 Task: Enable the overlay "RSS and Atom feed display" for transcode stream output.
Action: Mouse moved to (125, 17)
Screenshot: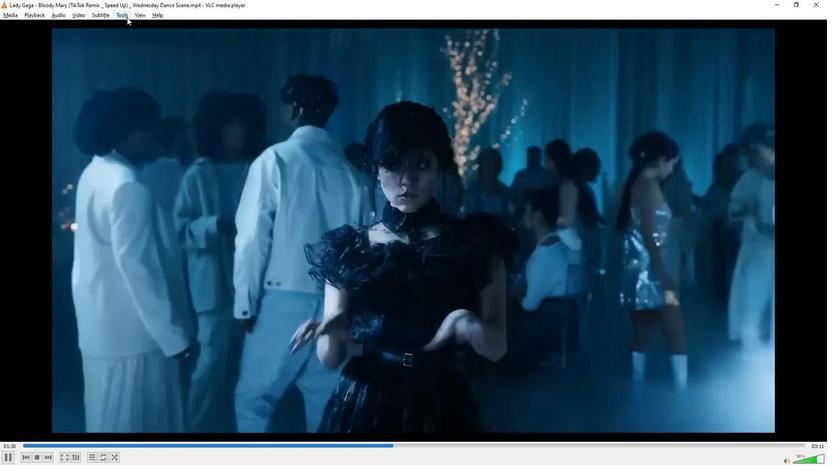 
Action: Mouse pressed left at (125, 17)
Screenshot: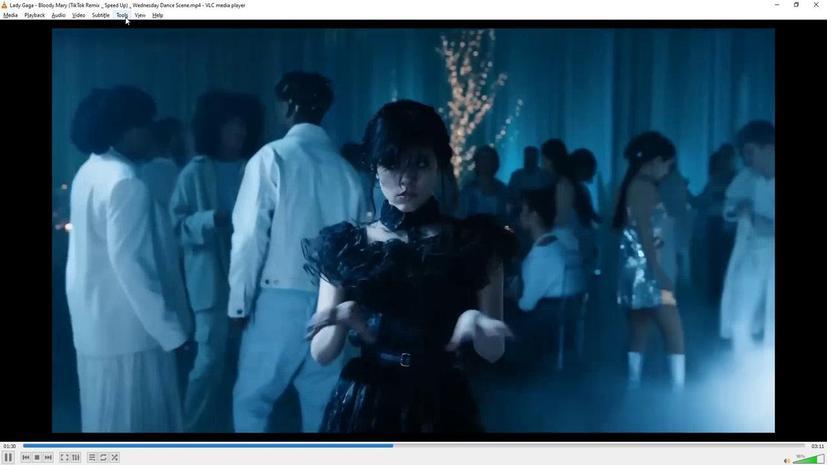 
Action: Mouse moved to (133, 118)
Screenshot: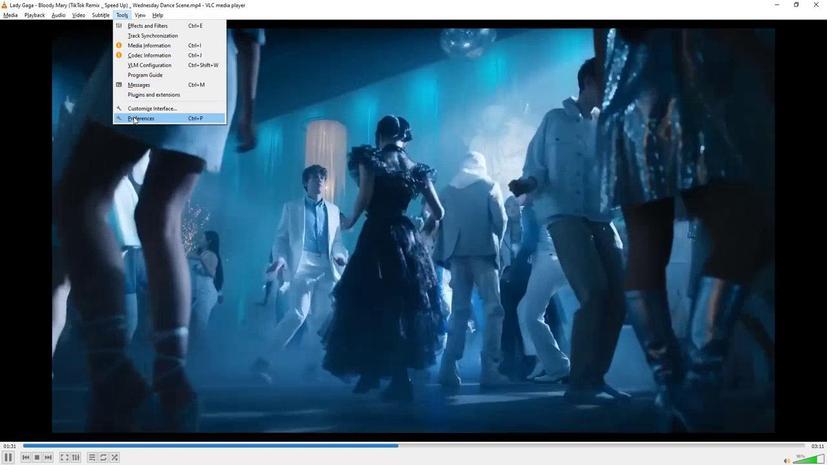 
Action: Mouse pressed left at (133, 118)
Screenshot: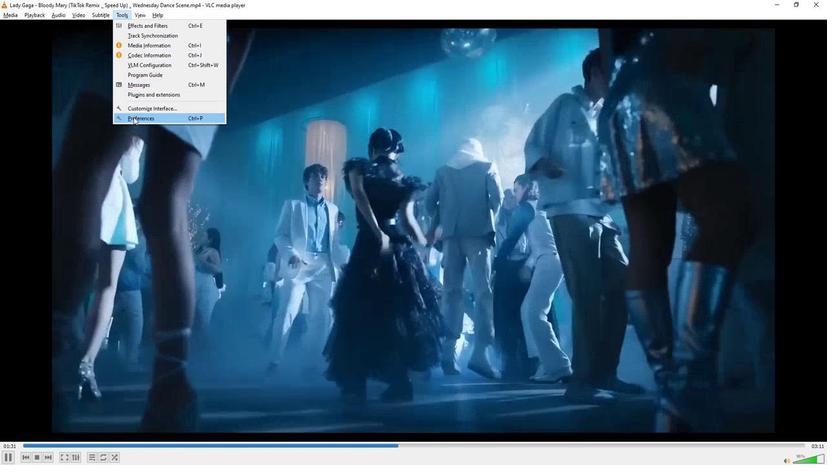 
Action: Mouse moved to (241, 354)
Screenshot: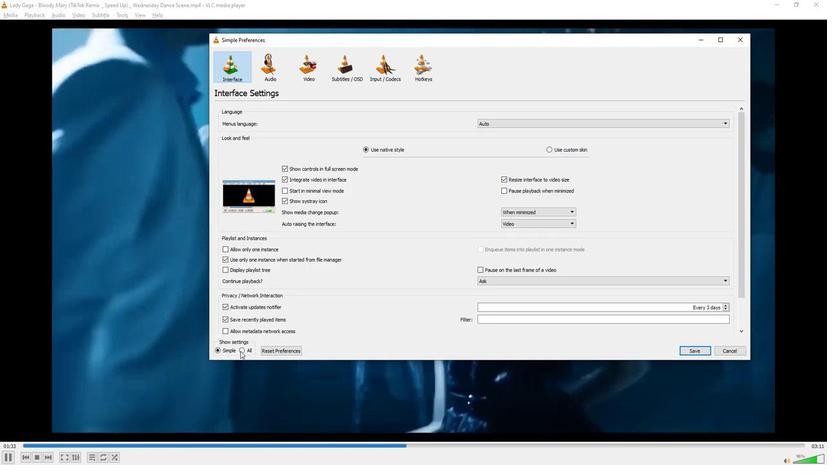 
Action: Mouse pressed left at (241, 354)
Screenshot: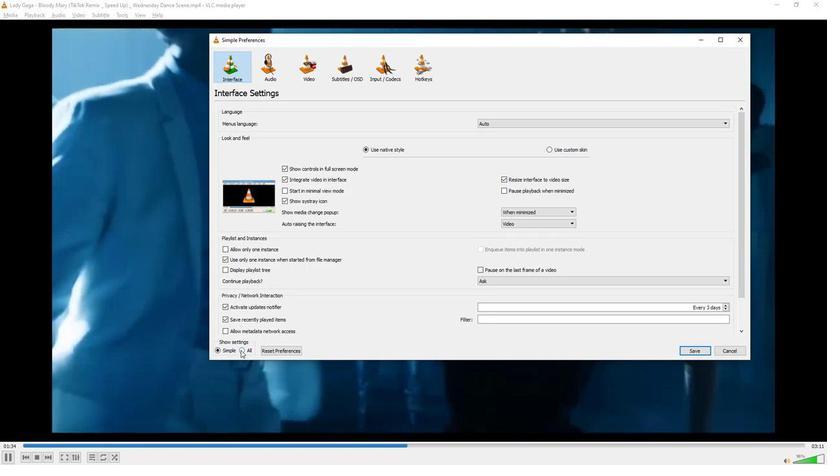 
Action: Mouse moved to (262, 272)
Screenshot: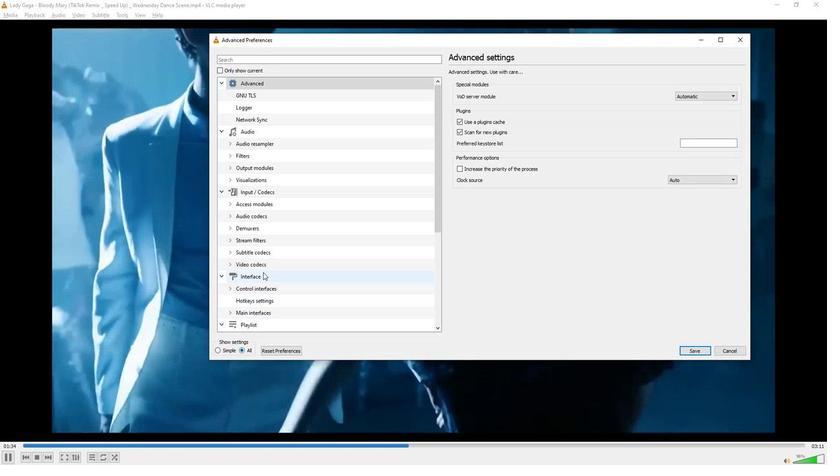 
Action: Mouse scrolled (262, 271) with delta (0, 0)
Screenshot: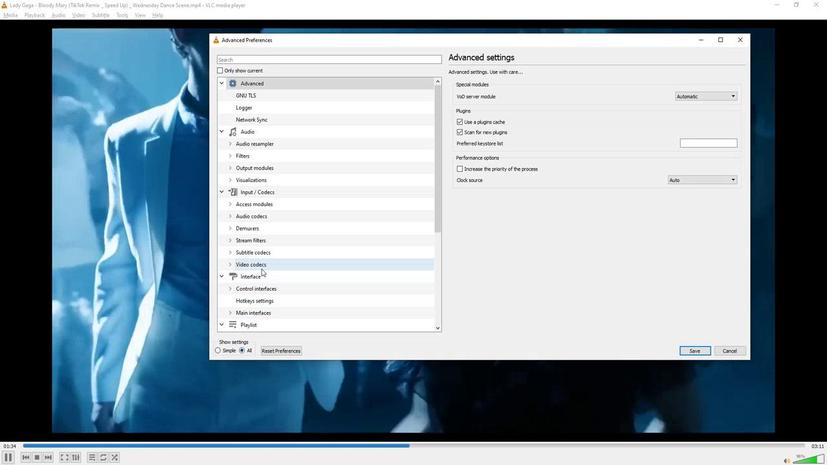 
Action: Mouse scrolled (262, 271) with delta (0, 0)
Screenshot: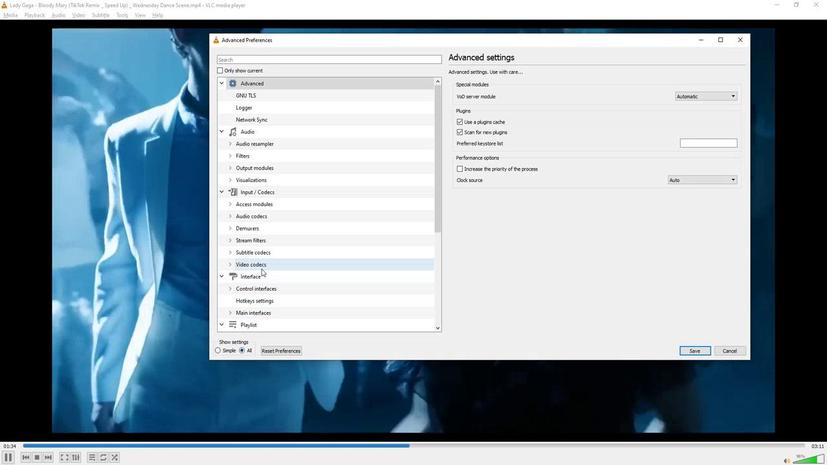
Action: Mouse scrolled (262, 271) with delta (0, 0)
Screenshot: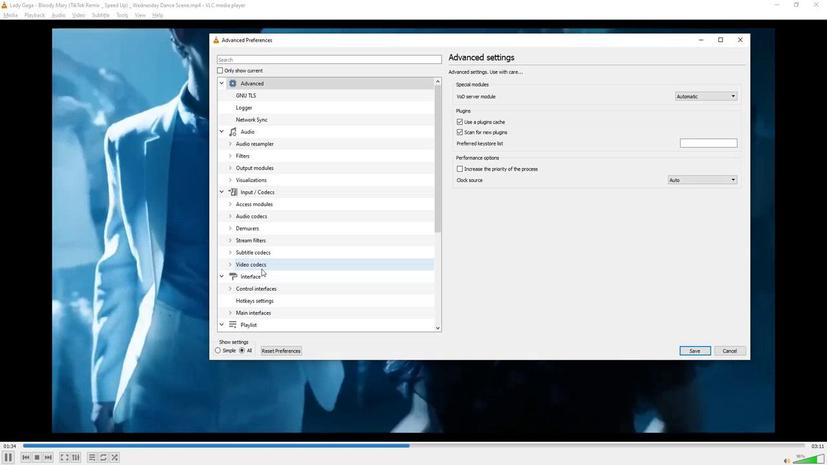 
Action: Mouse scrolled (262, 271) with delta (0, 0)
Screenshot: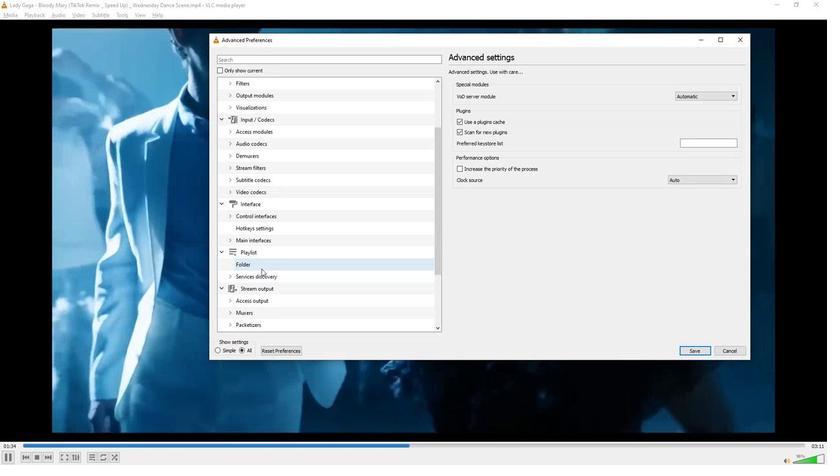 
Action: Mouse scrolled (262, 271) with delta (0, 0)
Screenshot: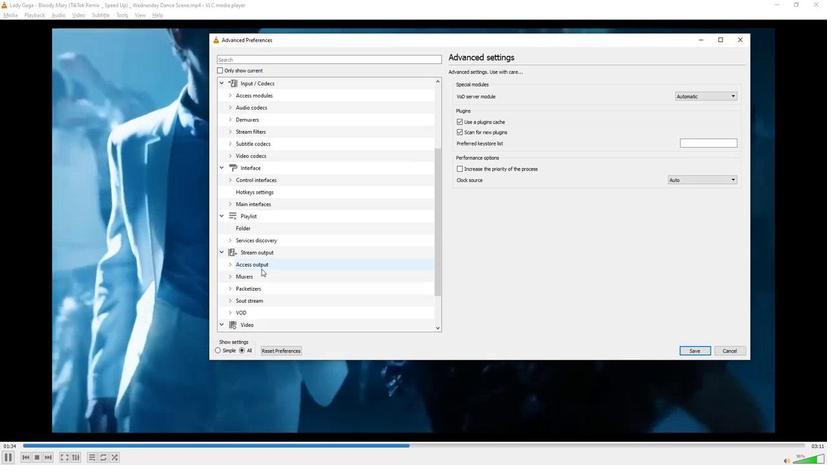 
Action: Mouse scrolled (262, 271) with delta (0, 0)
Screenshot: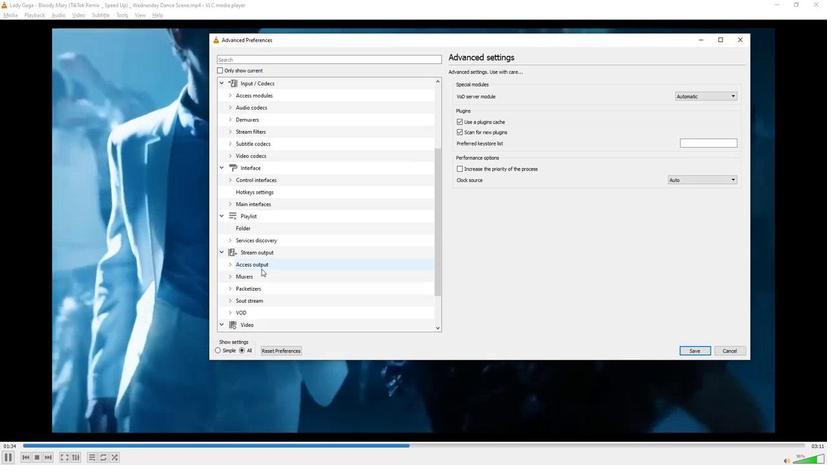 
Action: Mouse moved to (230, 256)
Screenshot: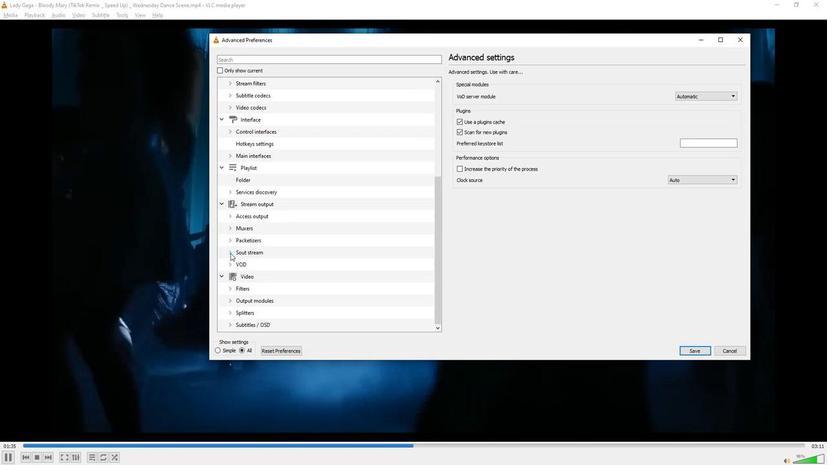 
Action: Mouse pressed left at (230, 256)
Screenshot: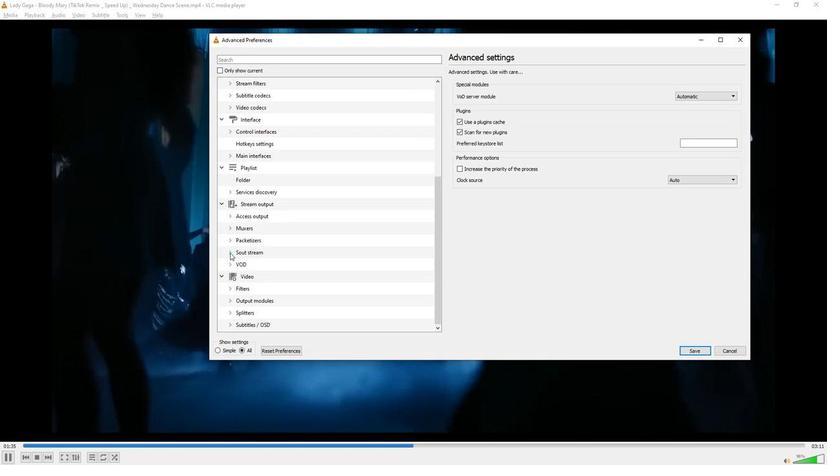 
Action: Mouse moved to (274, 298)
Screenshot: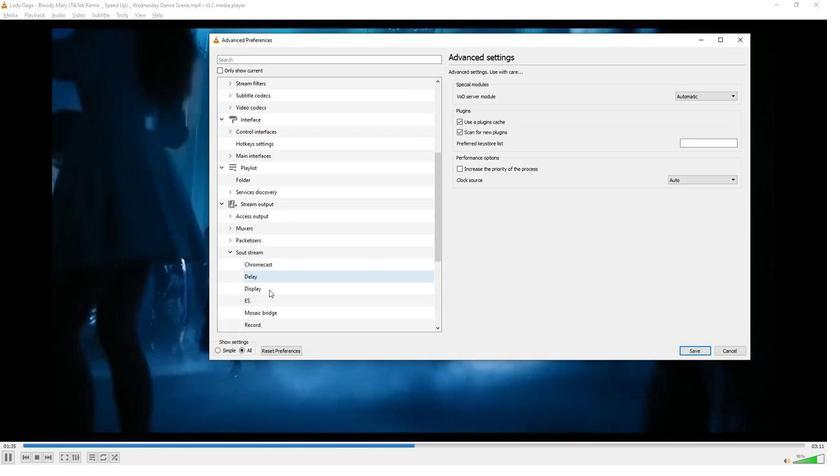 
Action: Mouse scrolled (274, 297) with delta (0, 0)
Screenshot: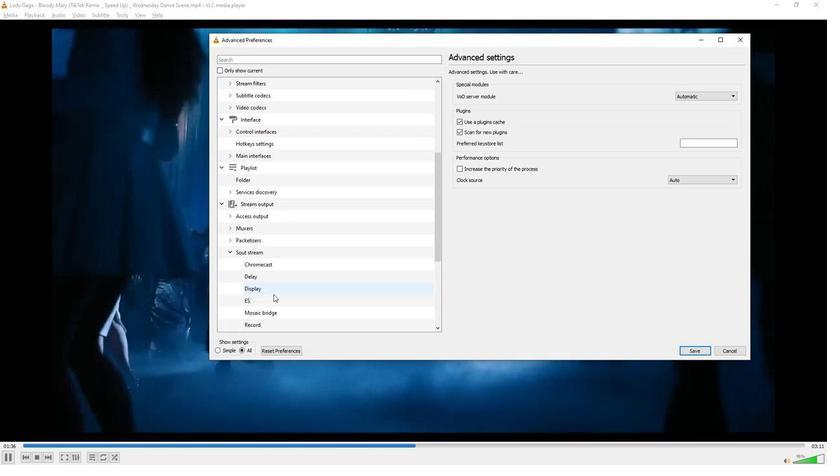 
Action: Mouse moved to (274, 298)
Screenshot: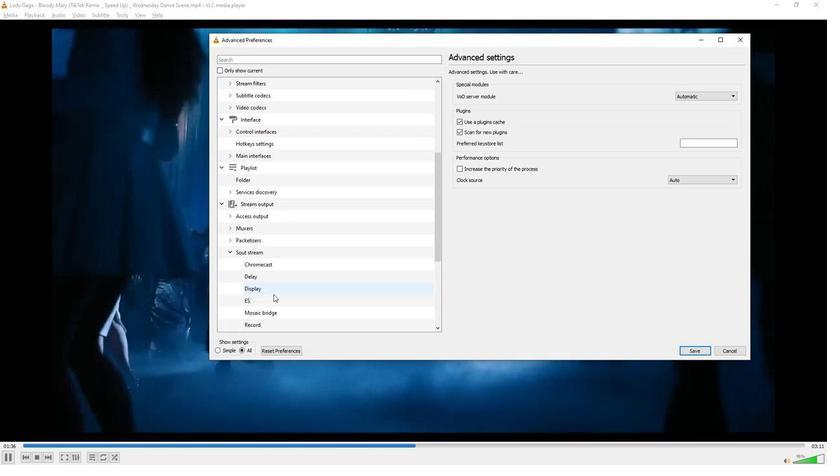 
Action: Mouse scrolled (274, 298) with delta (0, 0)
Screenshot: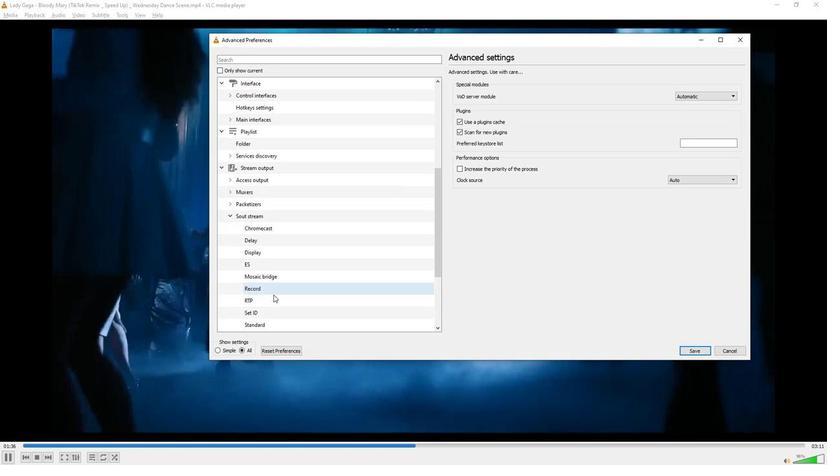 
Action: Mouse moved to (274, 298)
Screenshot: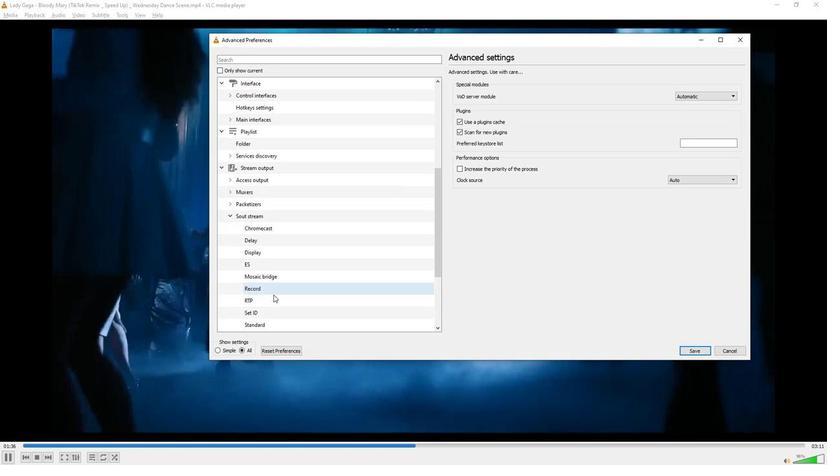 
Action: Mouse scrolled (274, 298) with delta (0, 0)
Screenshot: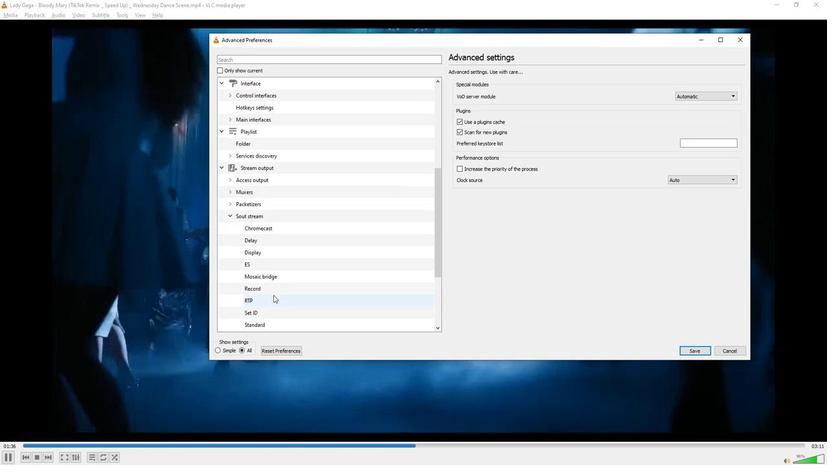 
Action: Mouse moved to (274, 299)
Screenshot: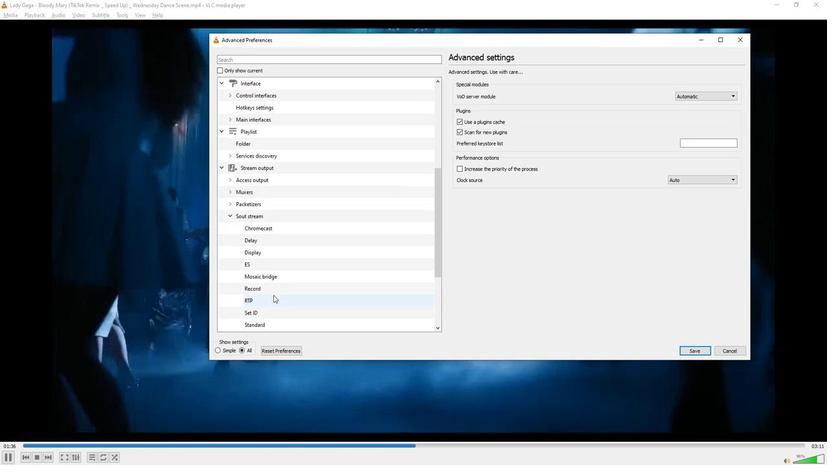 
Action: Mouse scrolled (274, 298) with delta (0, 0)
Screenshot: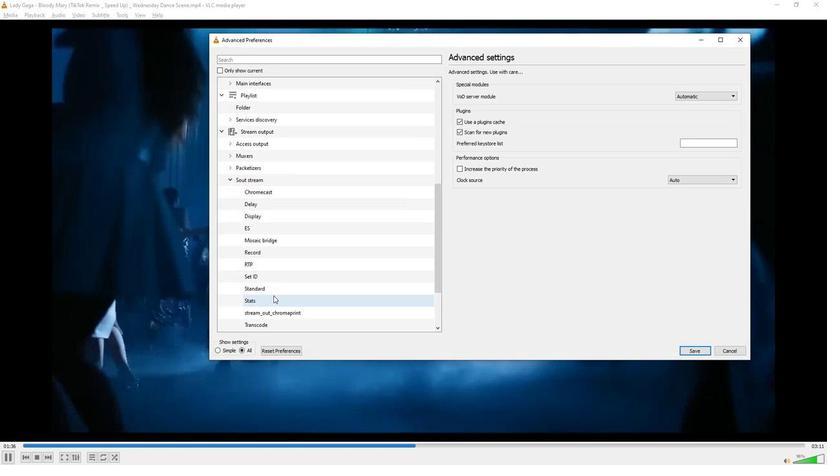 
Action: Mouse scrolled (274, 298) with delta (0, 0)
Screenshot: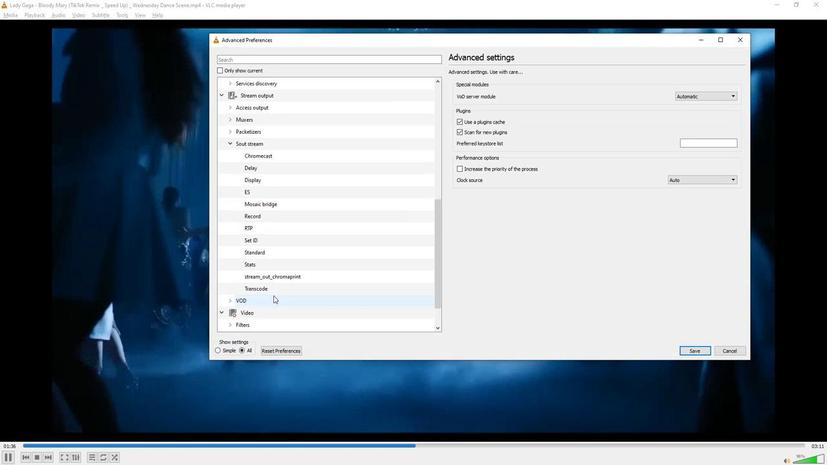 
Action: Mouse moved to (248, 252)
Screenshot: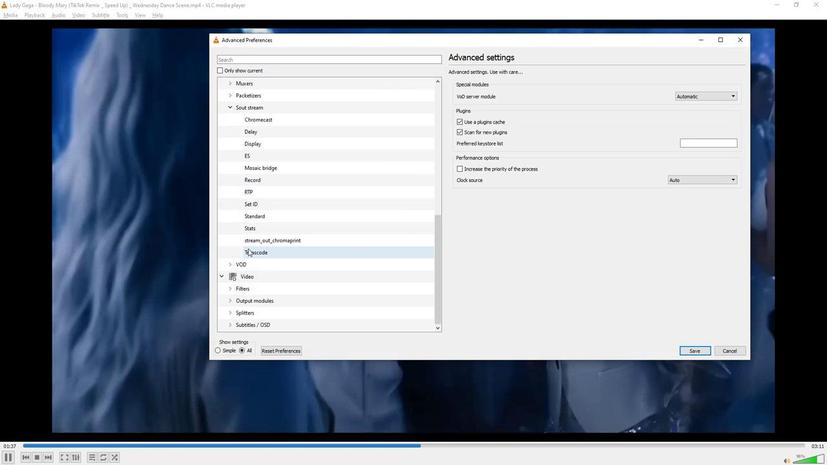 
Action: Mouse pressed left at (248, 252)
Screenshot: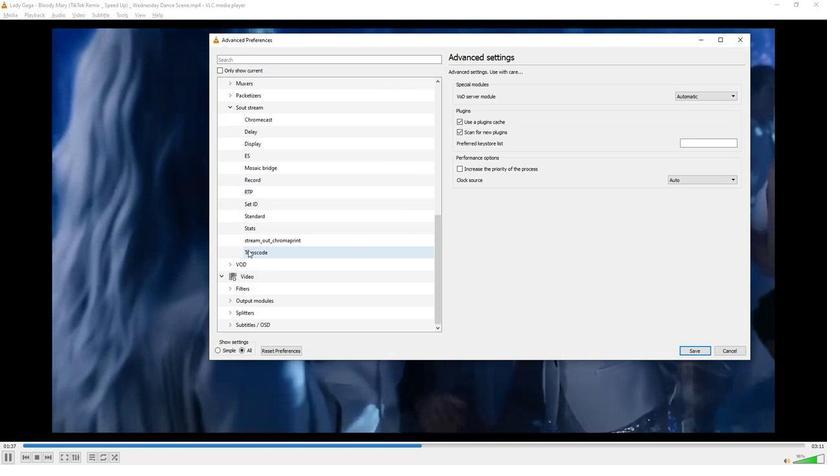 
Action: Mouse moved to (495, 284)
Screenshot: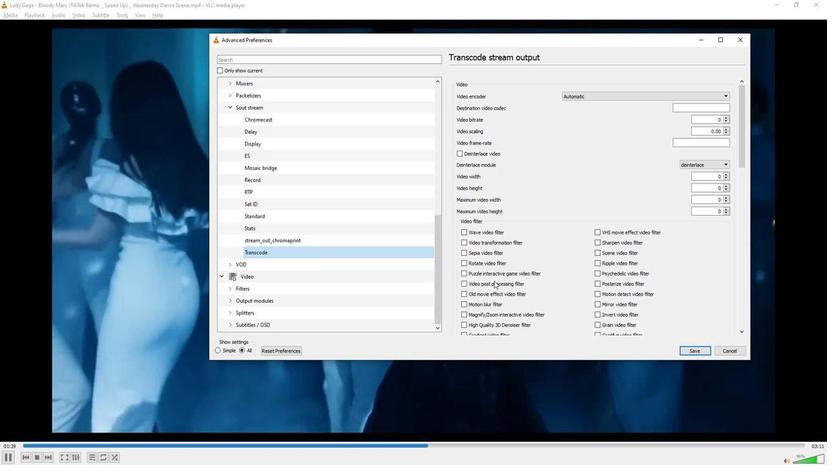 
Action: Mouse scrolled (495, 283) with delta (0, 0)
Screenshot: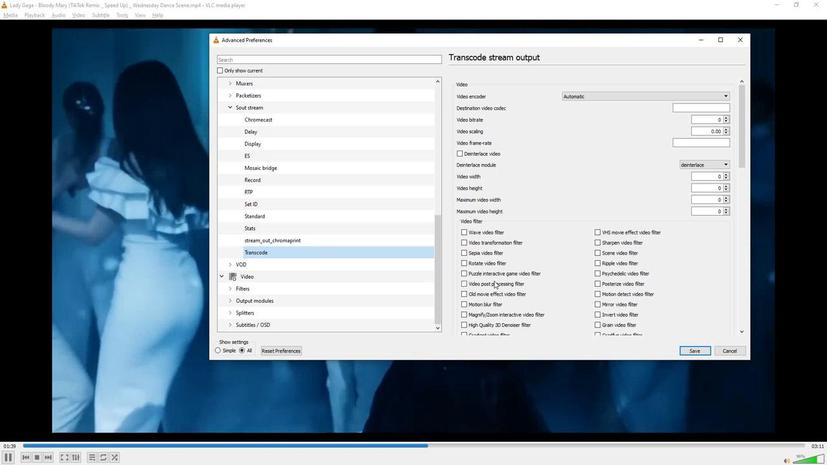 
Action: Mouse scrolled (495, 283) with delta (0, 0)
Screenshot: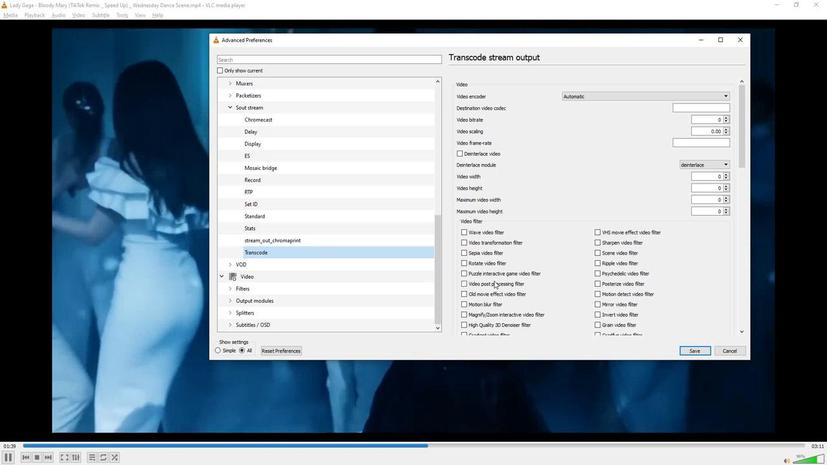 
Action: Mouse scrolled (495, 283) with delta (0, 0)
Screenshot: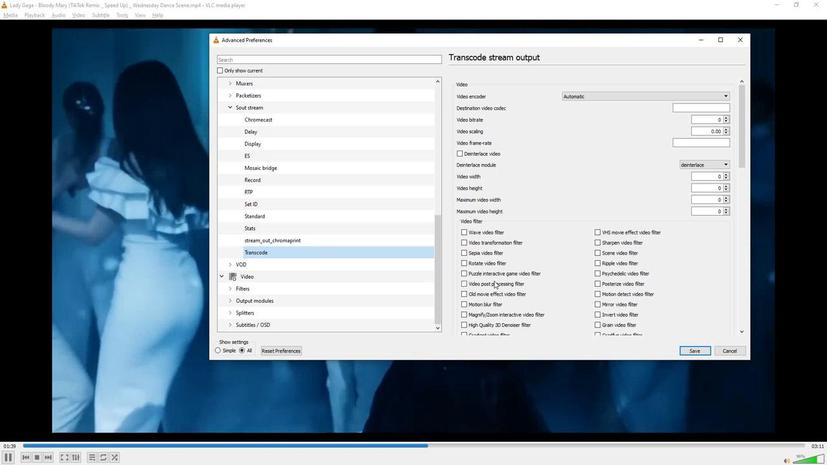 
Action: Mouse scrolled (495, 283) with delta (0, 0)
Screenshot: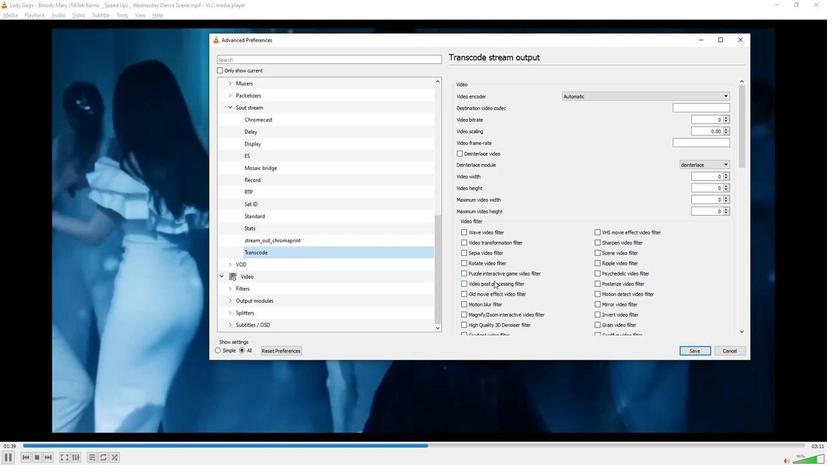 
Action: Mouse scrolled (495, 283) with delta (0, 0)
Screenshot: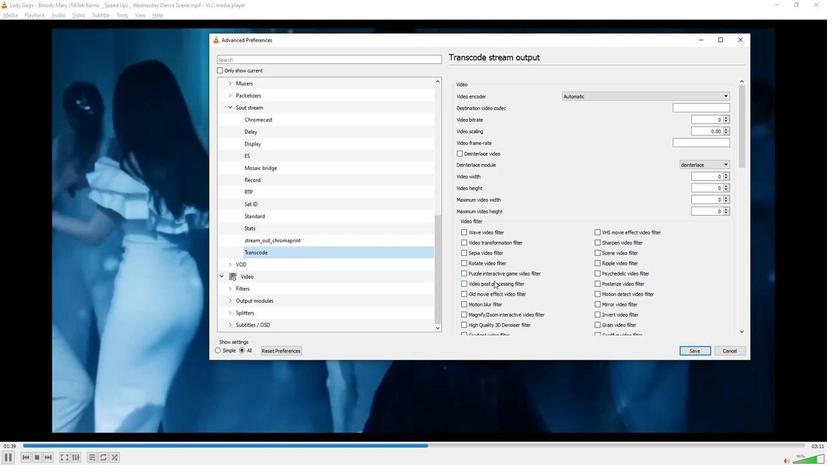 
Action: Mouse scrolled (495, 284) with delta (0, 0)
Screenshot: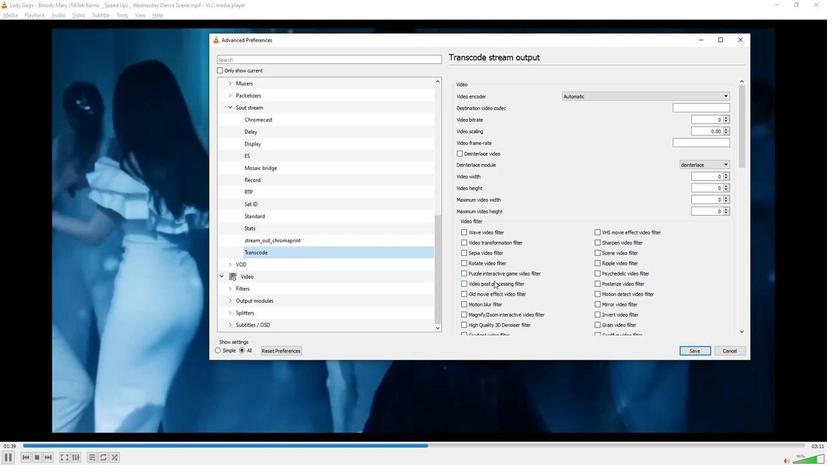 
Action: Mouse scrolled (495, 283) with delta (0, 0)
Screenshot: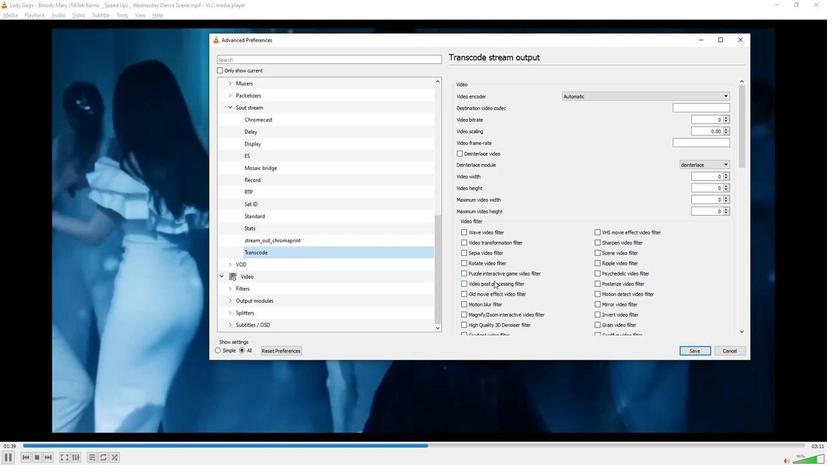 
Action: Mouse scrolled (495, 283) with delta (0, 0)
Screenshot: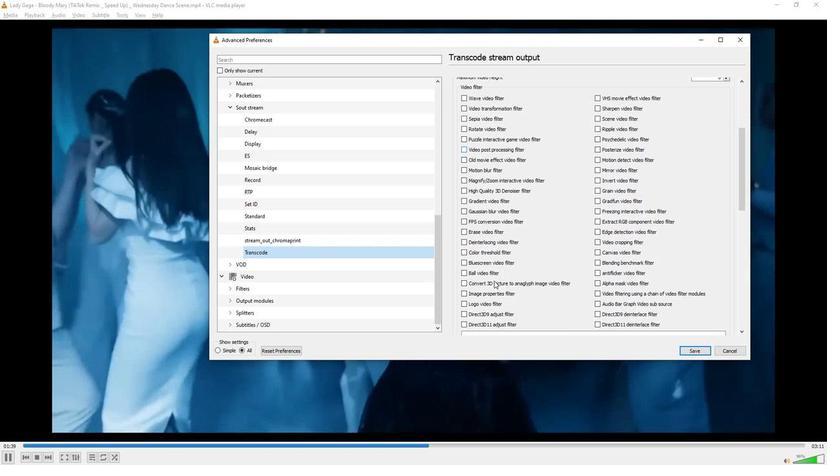
Action: Mouse scrolled (495, 283) with delta (0, 0)
Screenshot: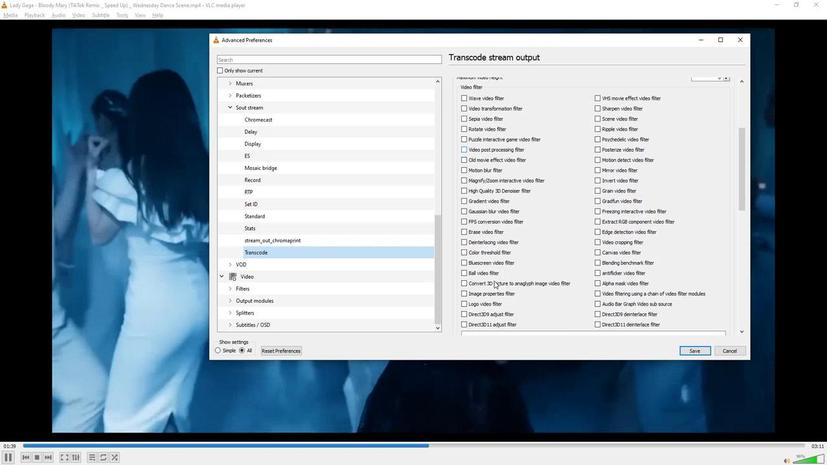 
Action: Mouse scrolled (495, 283) with delta (0, 0)
Screenshot: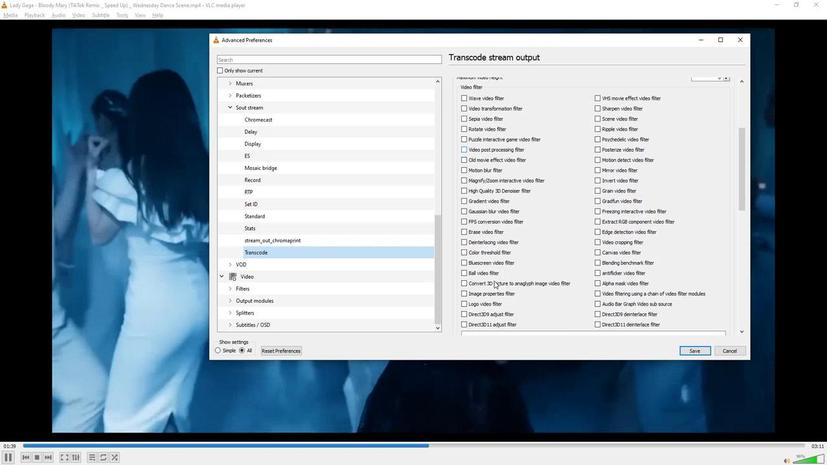 
Action: Mouse scrolled (495, 283) with delta (0, 0)
Screenshot: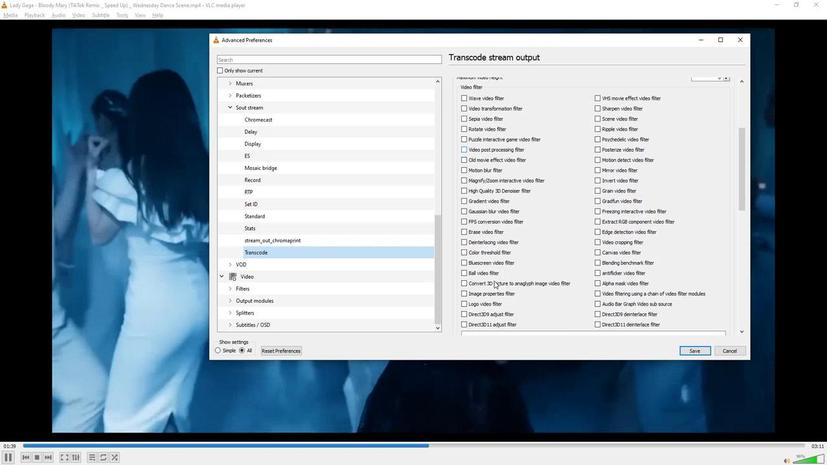 
Action: Mouse scrolled (495, 283) with delta (0, -1)
Screenshot: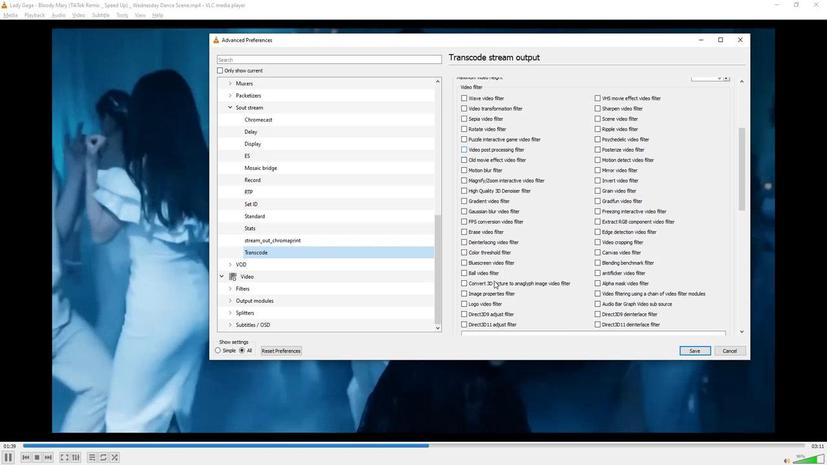 
Action: Mouse moved to (495, 283)
Screenshot: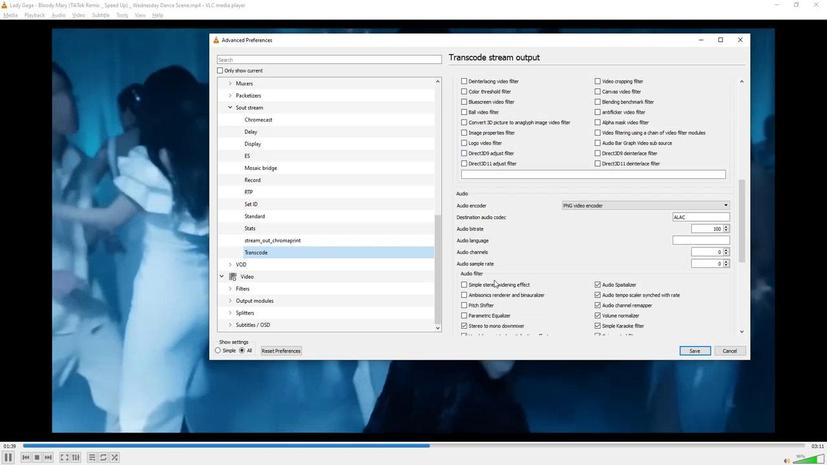 
Action: Mouse scrolled (495, 283) with delta (0, 0)
Screenshot: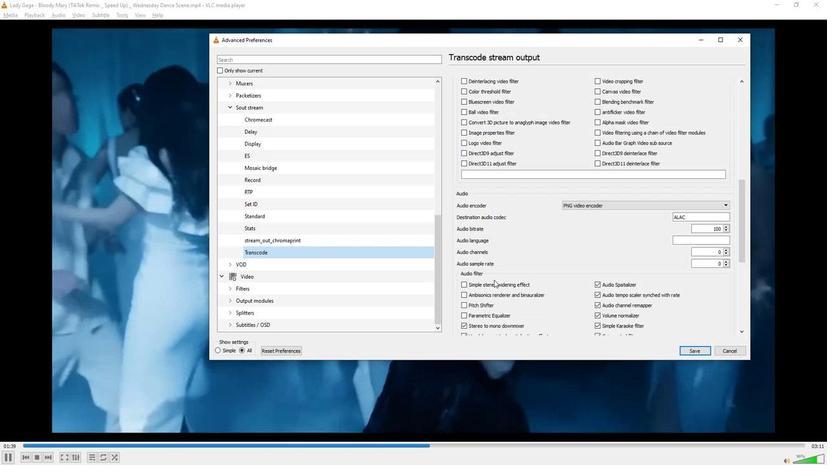
Action: Mouse scrolled (495, 283) with delta (0, 0)
Screenshot: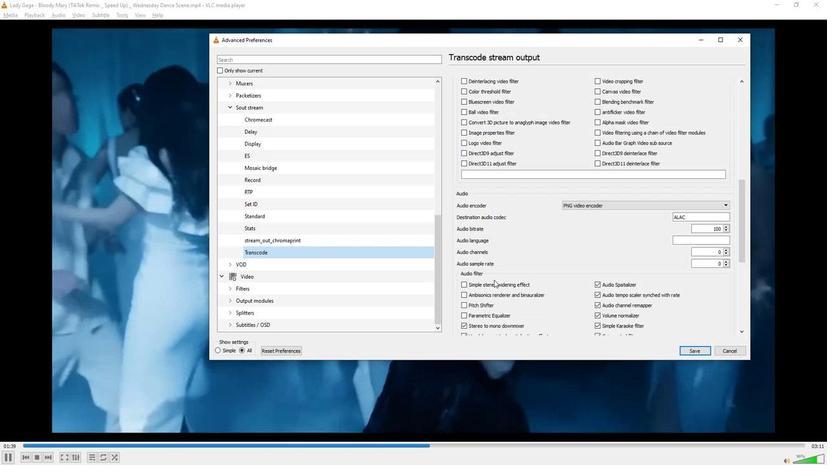 
Action: Mouse scrolled (495, 283) with delta (0, 0)
Screenshot: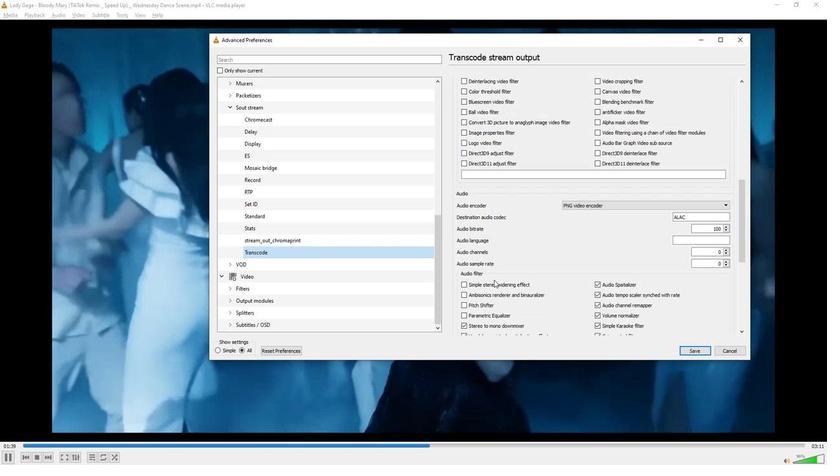
Action: Mouse scrolled (495, 283) with delta (0, 0)
Screenshot: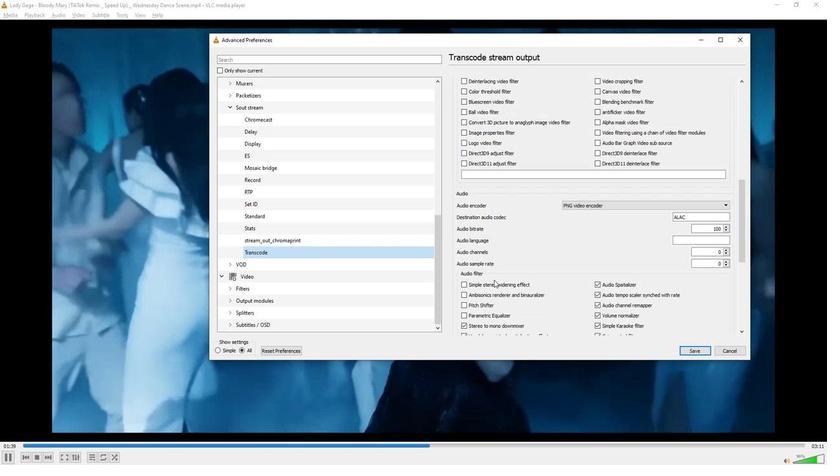 
Action: Mouse scrolled (495, 283) with delta (0, 0)
Screenshot: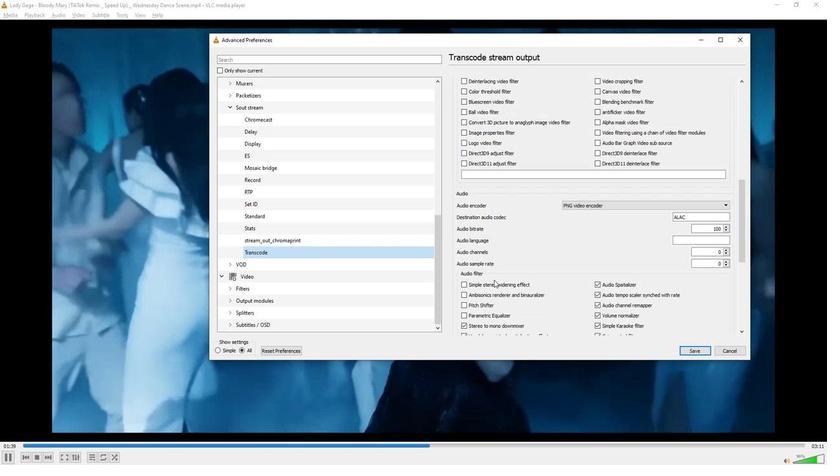 
Action: Mouse scrolled (495, 283) with delta (0, 0)
Screenshot: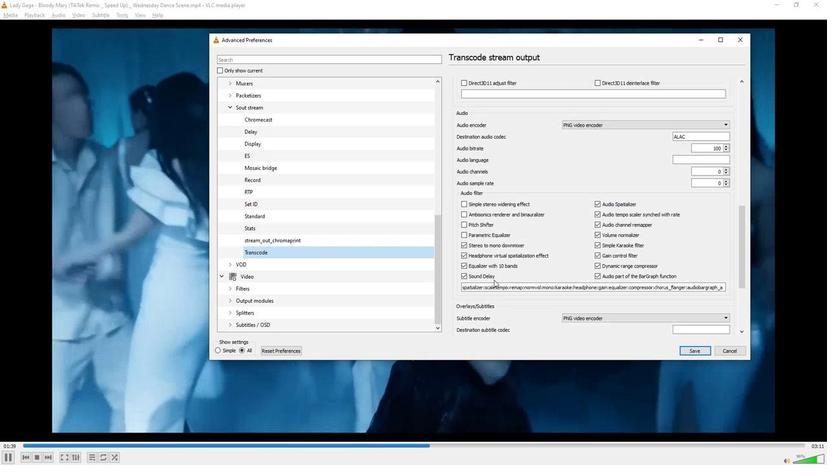 
Action: Mouse scrolled (495, 283) with delta (0, 0)
Screenshot: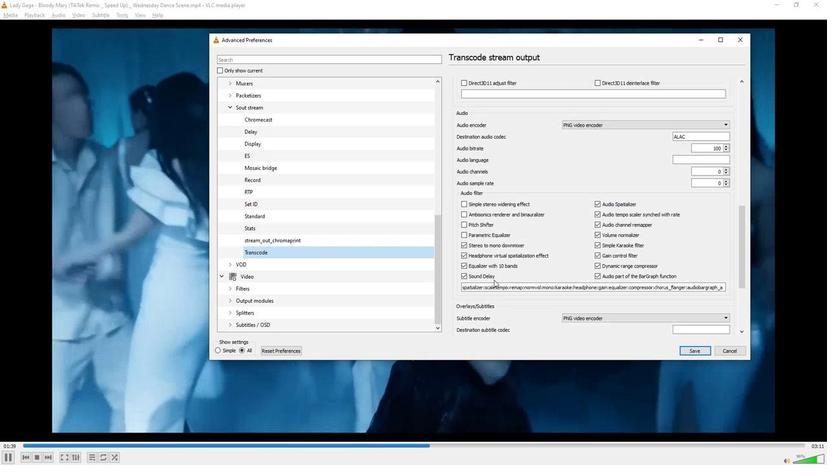 
Action: Mouse scrolled (495, 283) with delta (0, 0)
Screenshot: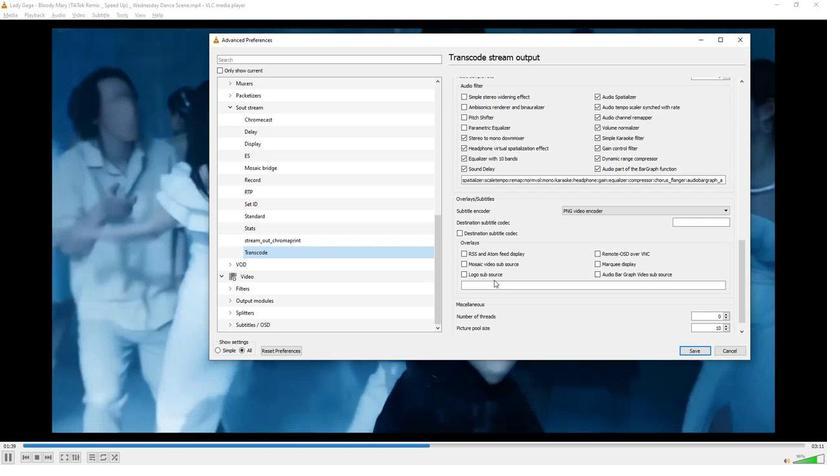 
Action: Mouse scrolled (495, 283) with delta (0, 0)
Screenshot: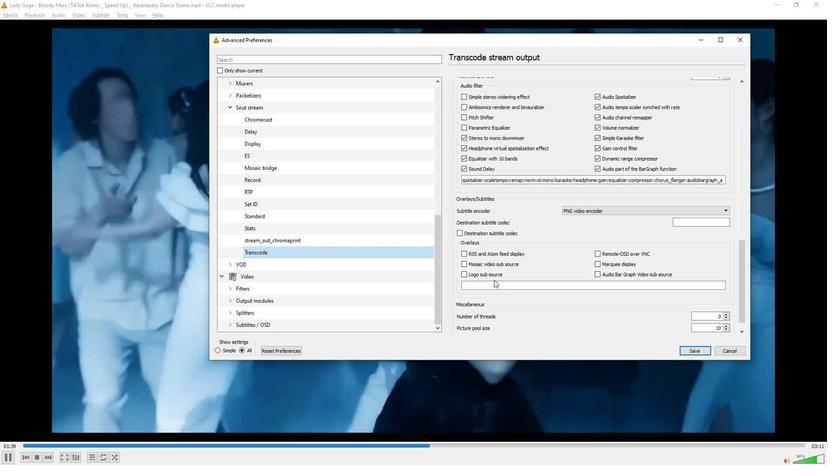 
Action: Mouse scrolled (495, 283) with delta (0, 0)
Screenshot: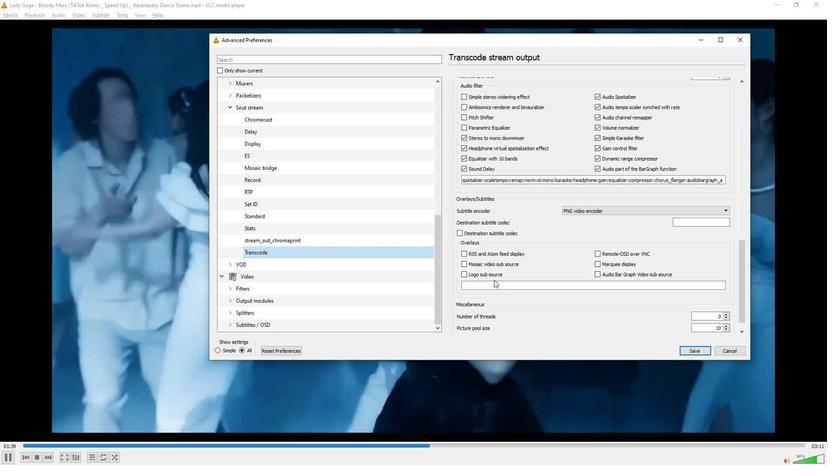 
Action: Mouse scrolled (495, 283) with delta (0, 0)
Screenshot: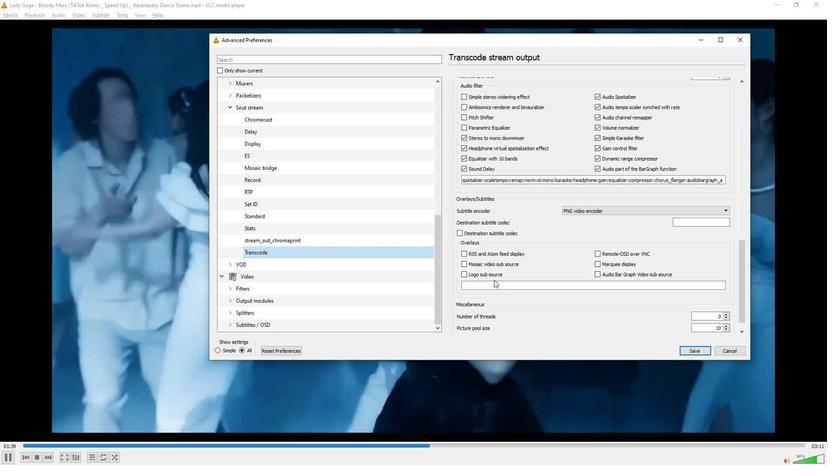 
Action: Mouse scrolled (495, 283) with delta (0, 0)
Screenshot: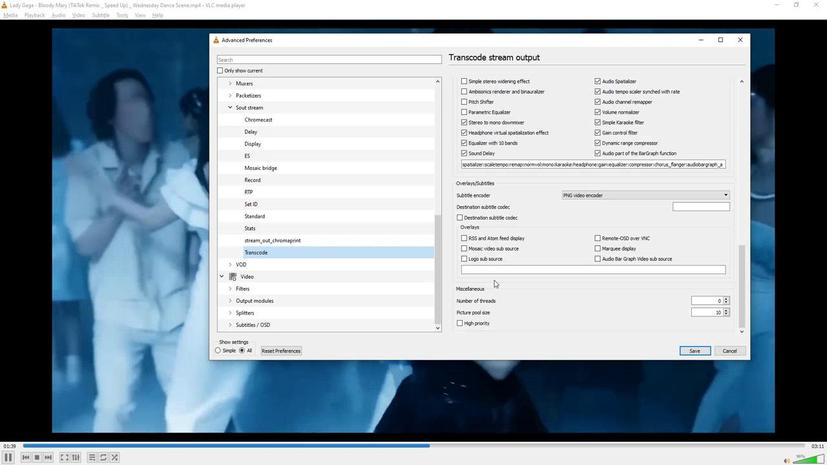 
Action: Mouse scrolled (495, 283) with delta (0, 0)
Screenshot: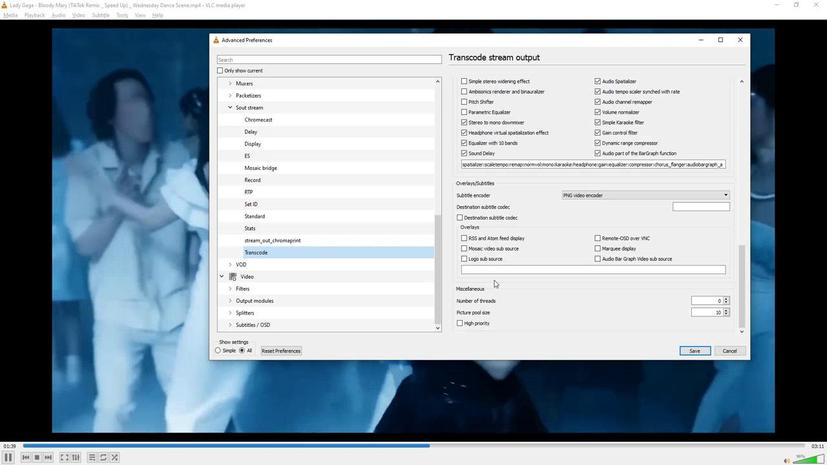 
Action: Mouse scrolled (495, 283) with delta (0, 0)
Screenshot: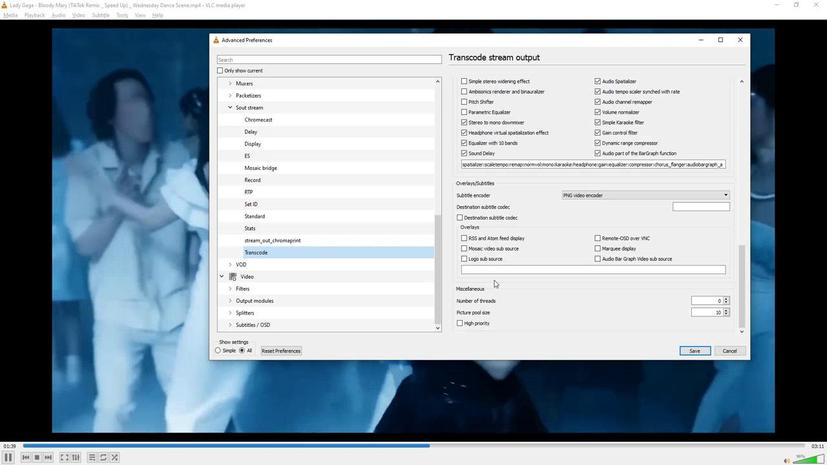 
Action: Mouse moved to (466, 239)
Screenshot: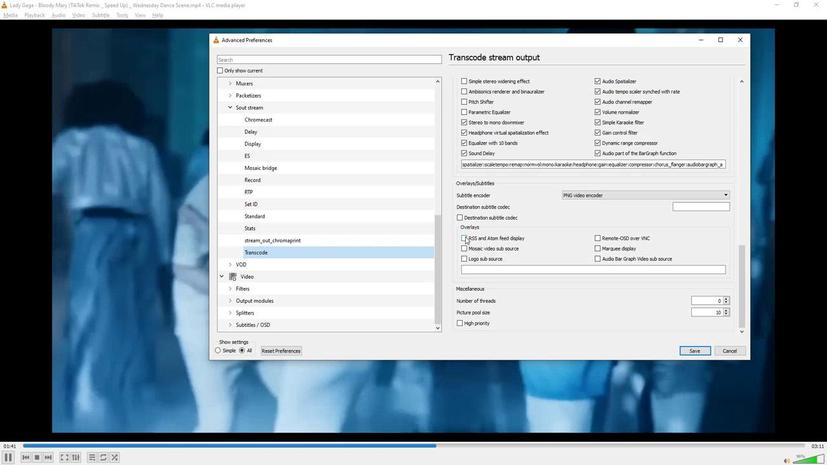 
Action: Mouse pressed left at (466, 239)
Screenshot: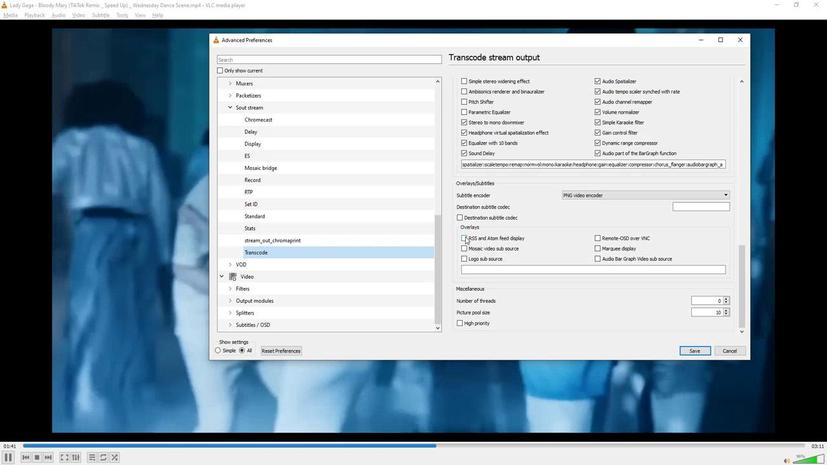 
Action: Mouse moved to (465, 250)
Screenshot: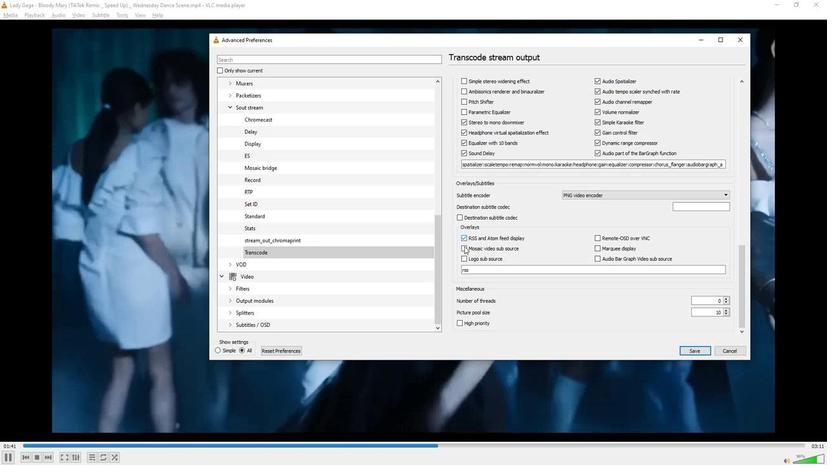 
